 Task: Leave a comment on recent  post of Amazon
Action: Mouse moved to (524, 87)
Screenshot: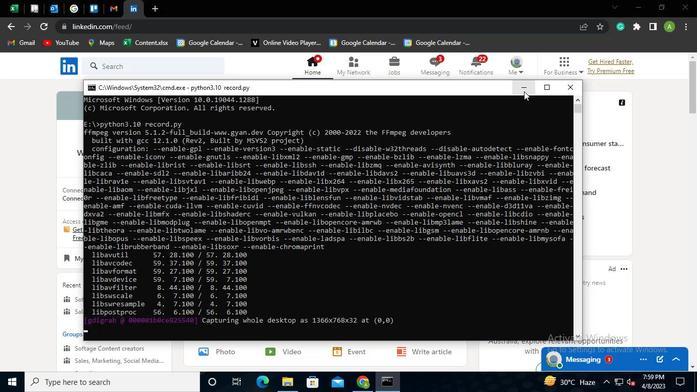 
Action: Mouse pressed left at (524, 87)
Screenshot: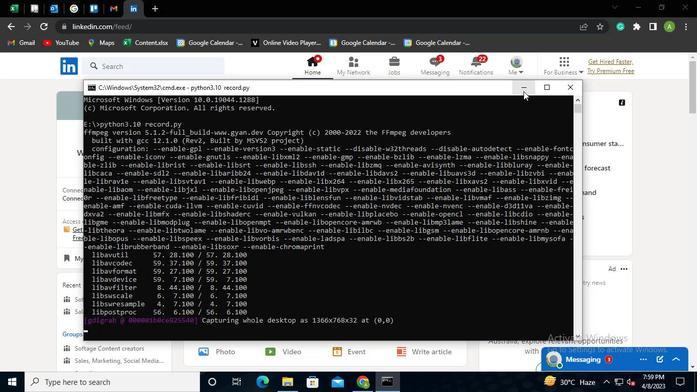 
Action: Mouse moved to (99, 64)
Screenshot: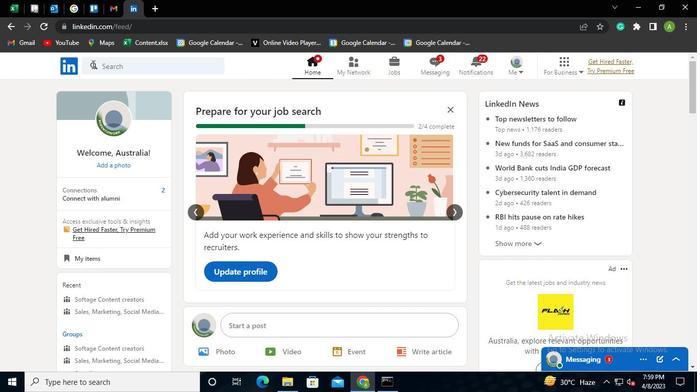 
Action: Mouse pressed left at (99, 64)
Screenshot: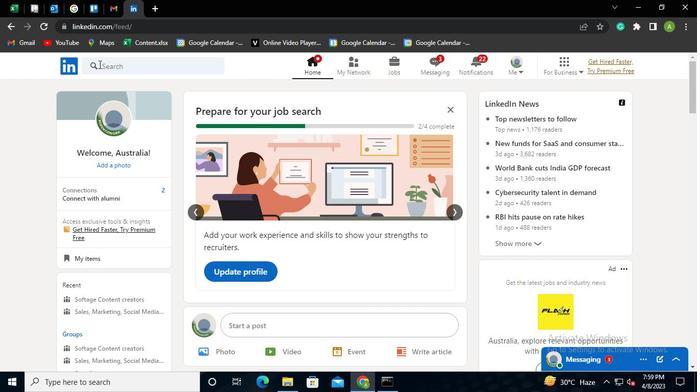 
Action: Mouse moved to (111, 110)
Screenshot: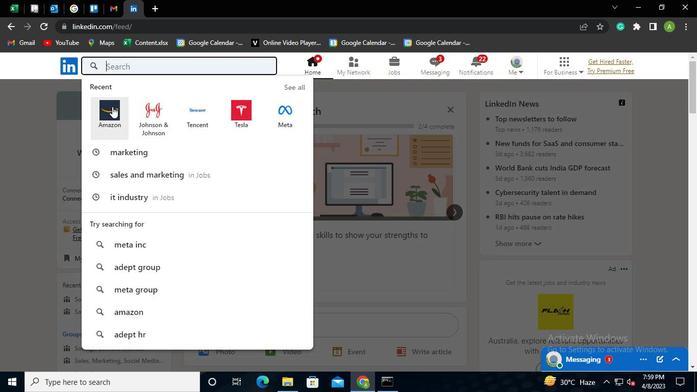
Action: Mouse pressed left at (111, 110)
Screenshot: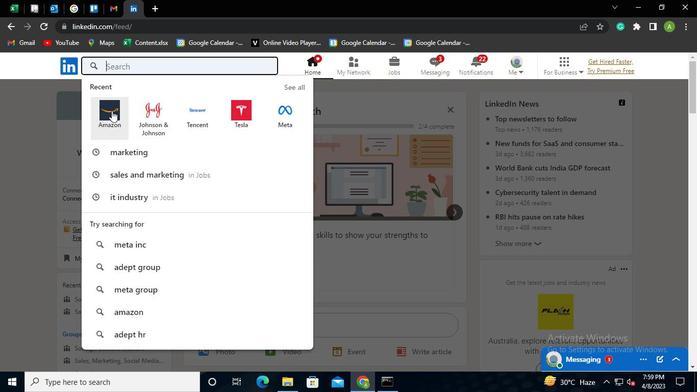 
Action: Mouse moved to (178, 118)
Screenshot: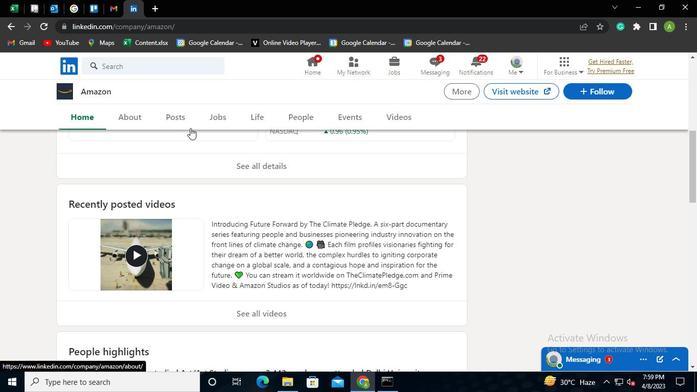 
Action: Mouse pressed left at (178, 118)
Screenshot: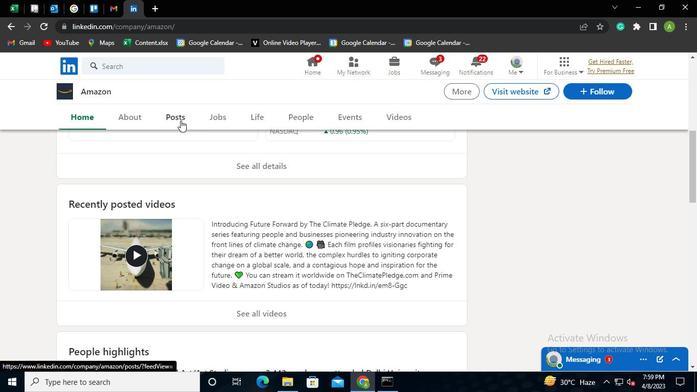 
Action: Mouse moved to (285, 244)
Screenshot: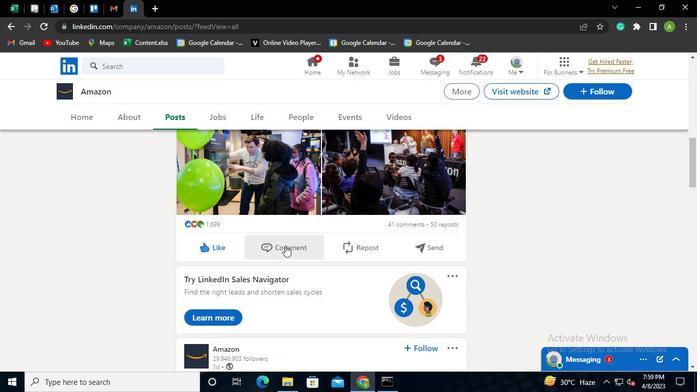 
Action: Mouse pressed left at (285, 244)
Screenshot: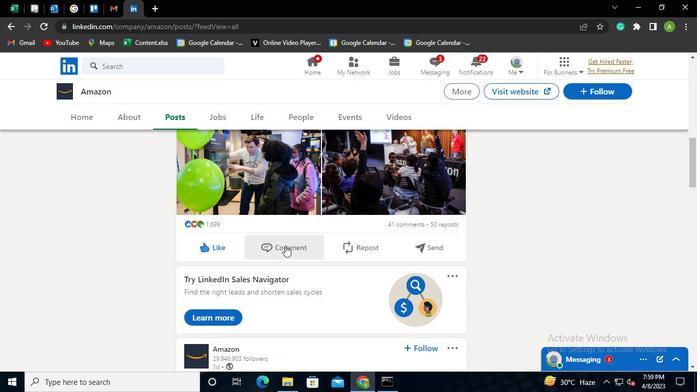 
Action: Mouse moved to (273, 273)
Screenshot: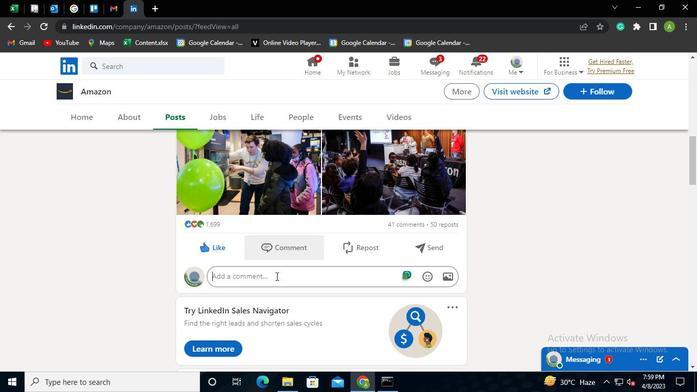 
Action: Mouse pressed left at (273, 273)
Screenshot: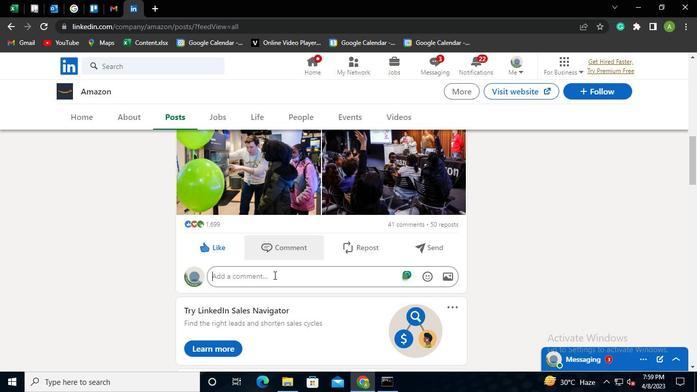 
Action: Keyboard Key.shift
Screenshot: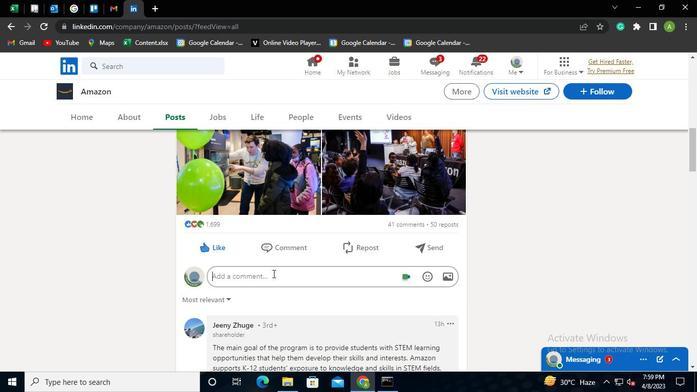 
Action: Keyboard S
Screenshot: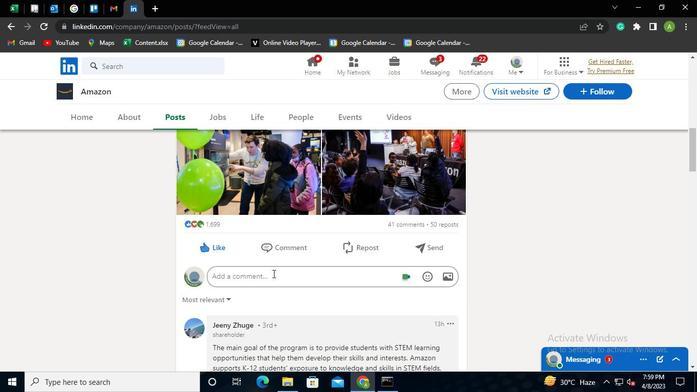 
Action: Keyboard o
Screenshot: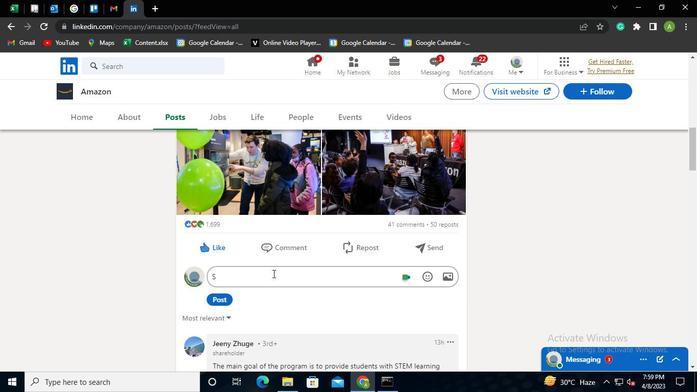 
Action: Keyboard Key.space
Screenshot: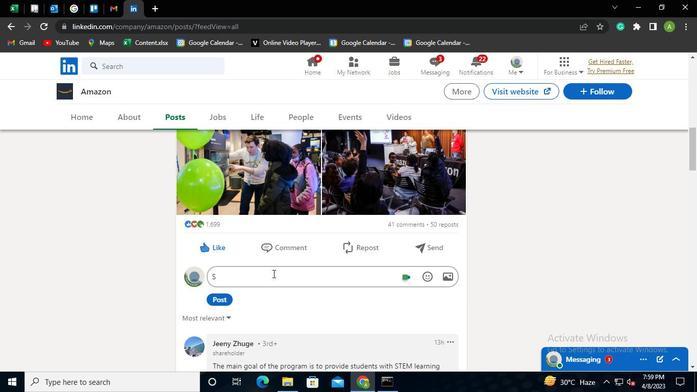 
Action: Keyboard n
Screenshot: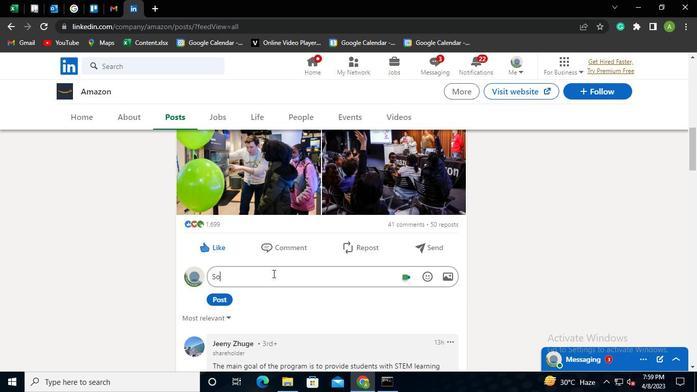 
Action: Keyboard c
Screenshot: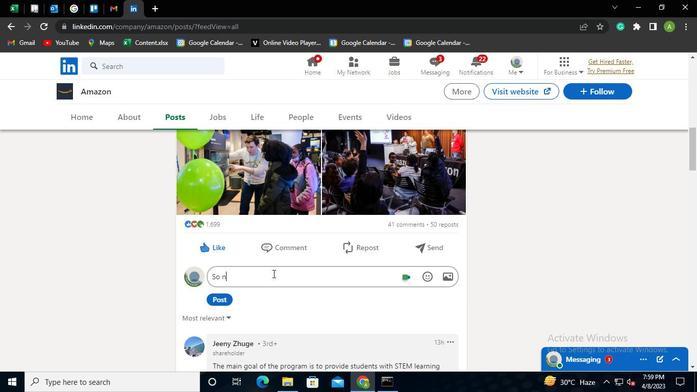 
Action: Keyboard e
Screenshot: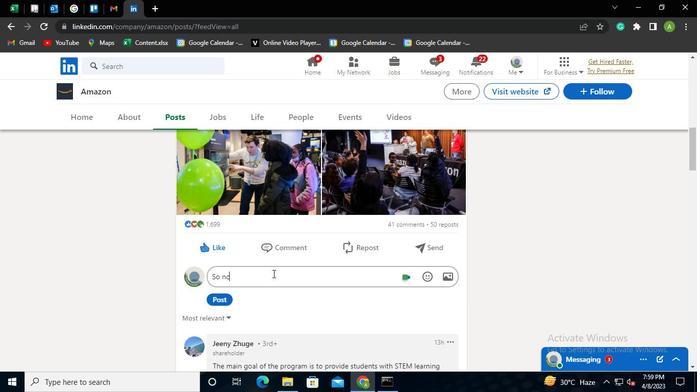 
Action: Keyboard Key.backspace
Screenshot: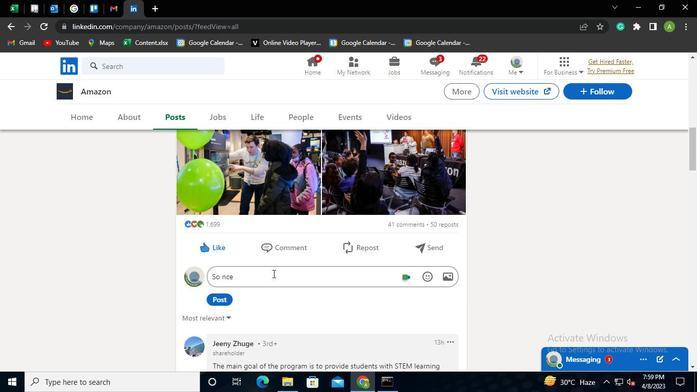 
Action: Keyboard Key.backspace
Screenshot: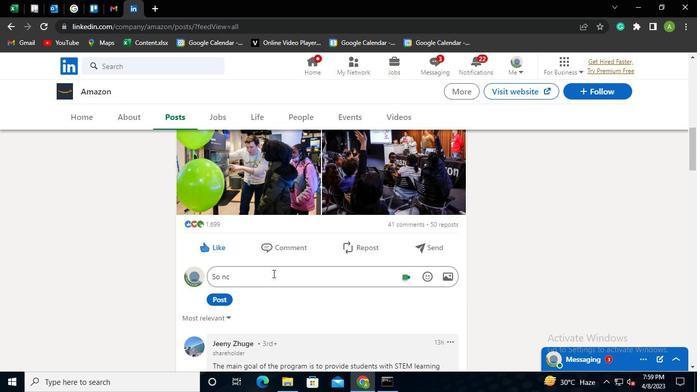 
Action: Keyboard i
Screenshot: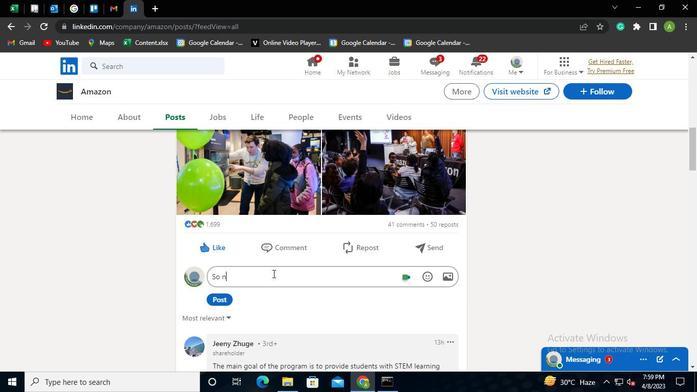
Action: Keyboard c
Screenshot: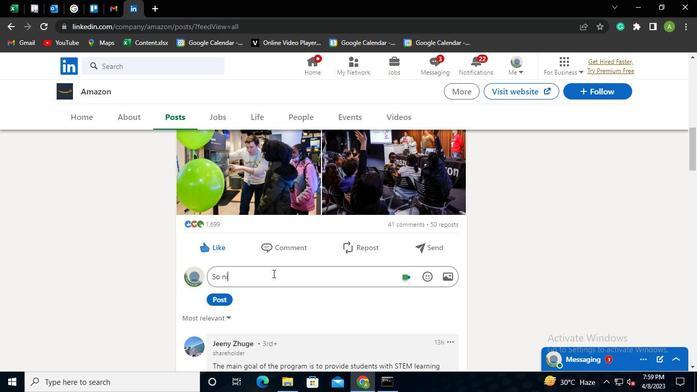 
Action: Keyboard e
Screenshot: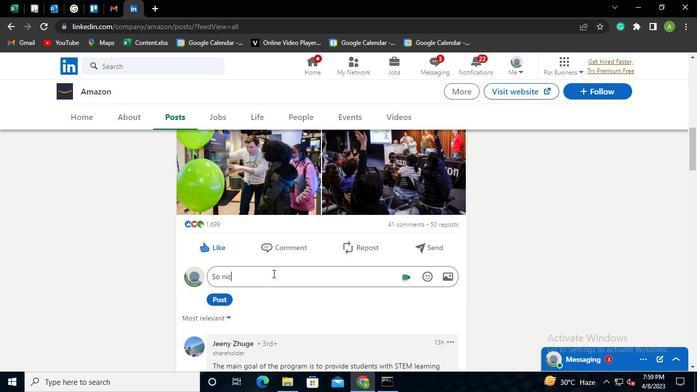 
Action: Mouse moved to (222, 299)
Screenshot: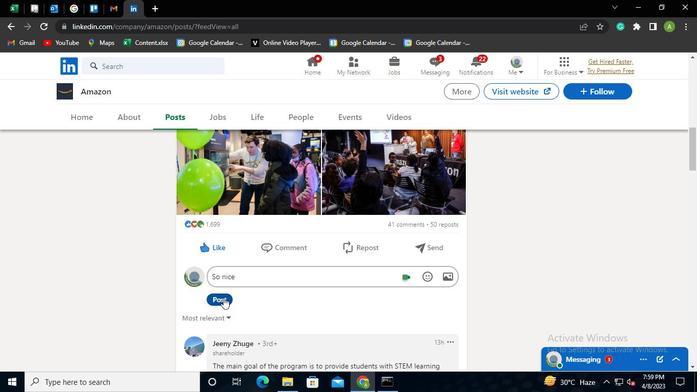 
Action: Mouse pressed left at (222, 299)
Screenshot: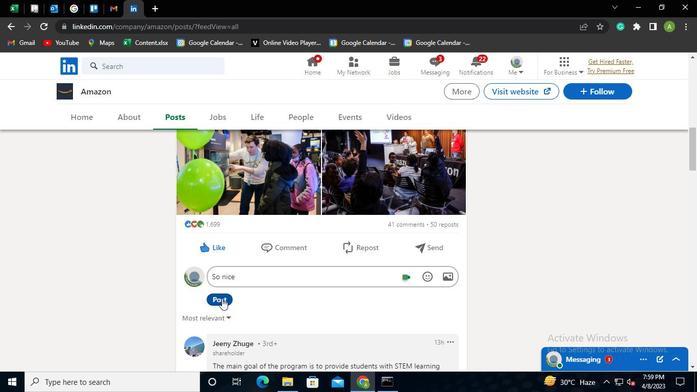 
Action: Mouse moved to (387, 384)
Screenshot: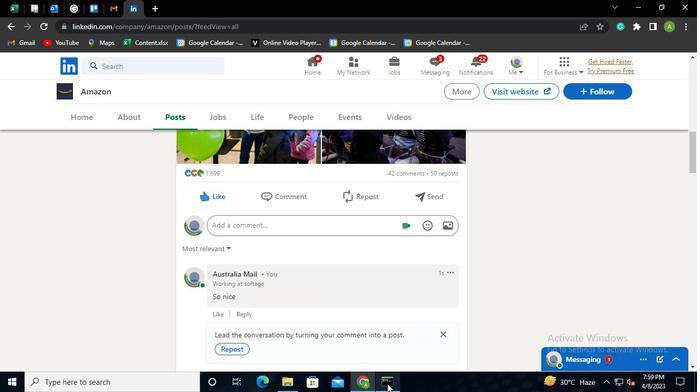 
Action: Mouse pressed left at (387, 384)
Screenshot: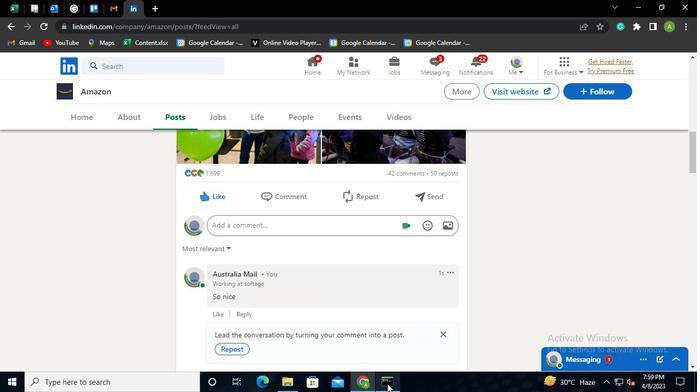 
Action: Mouse moved to (569, 88)
Screenshot: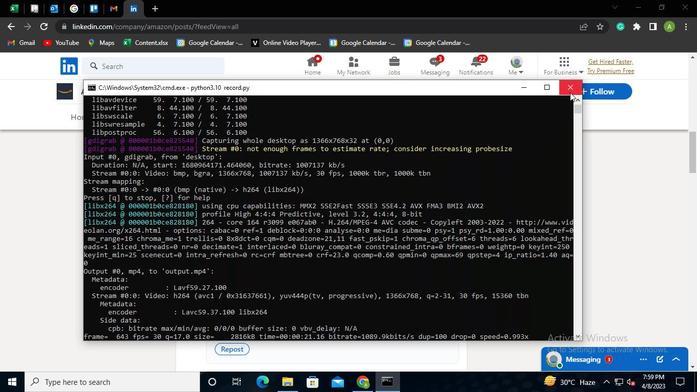 
Action: Mouse pressed left at (569, 88)
Screenshot: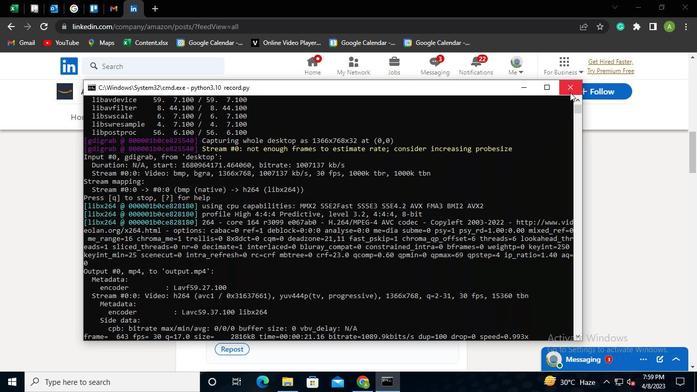 
Action: Mouse moved to (569, 89)
Screenshot: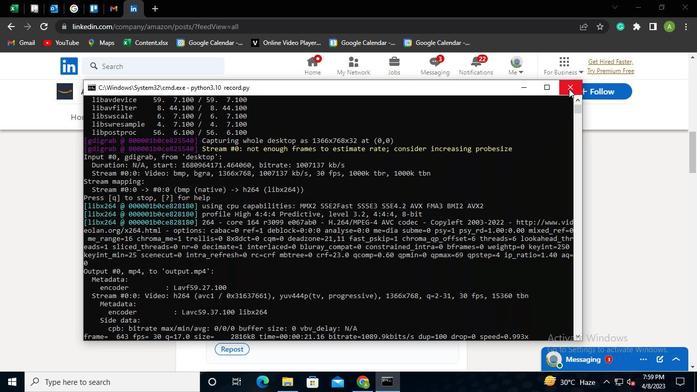 
